 Task: Create in the project ZephyrTech and in the Backlog issue 'Upgrade the caching mechanism of a web application to improve response time and reduce server load' a child issue 'Automated infrastructure backup and recovery testing and reporting', and assign it to team member softage.3@softage.net.
Action: Mouse moved to (583, 324)
Screenshot: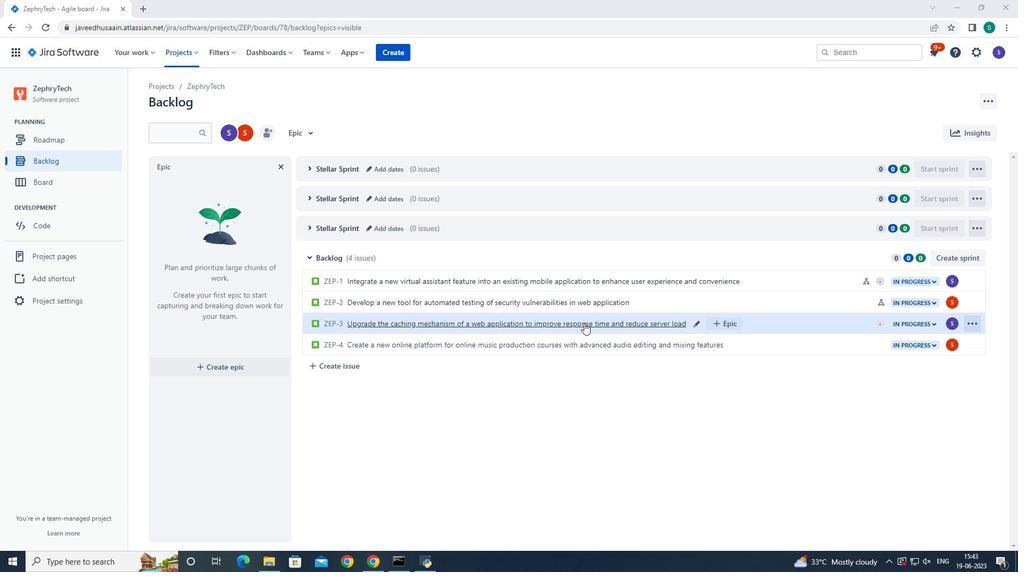 
Action: Mouse pressed left at (583, 324)
Screenshot: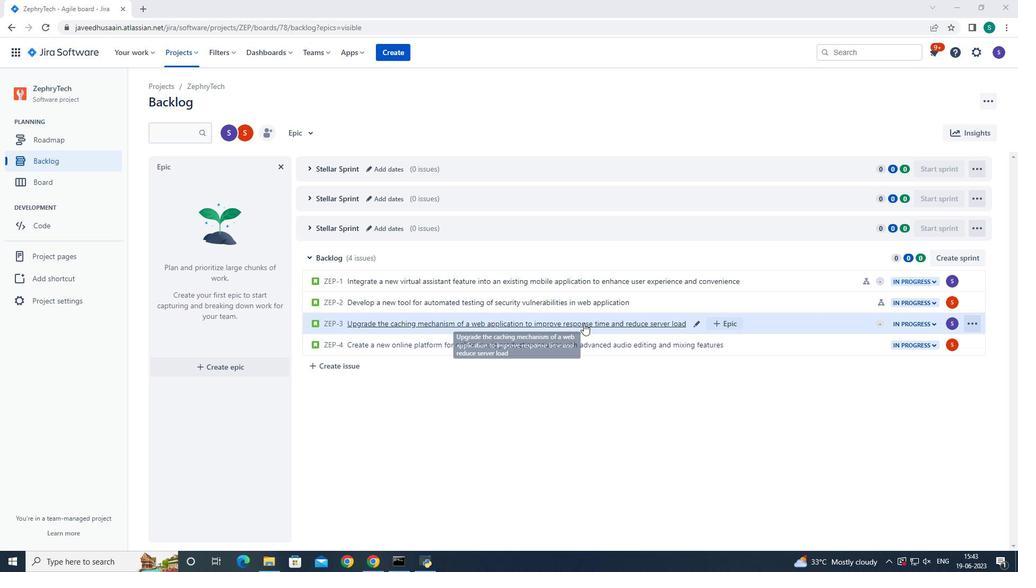 
Action: Mouse moved to (829, 259)
Screenshot: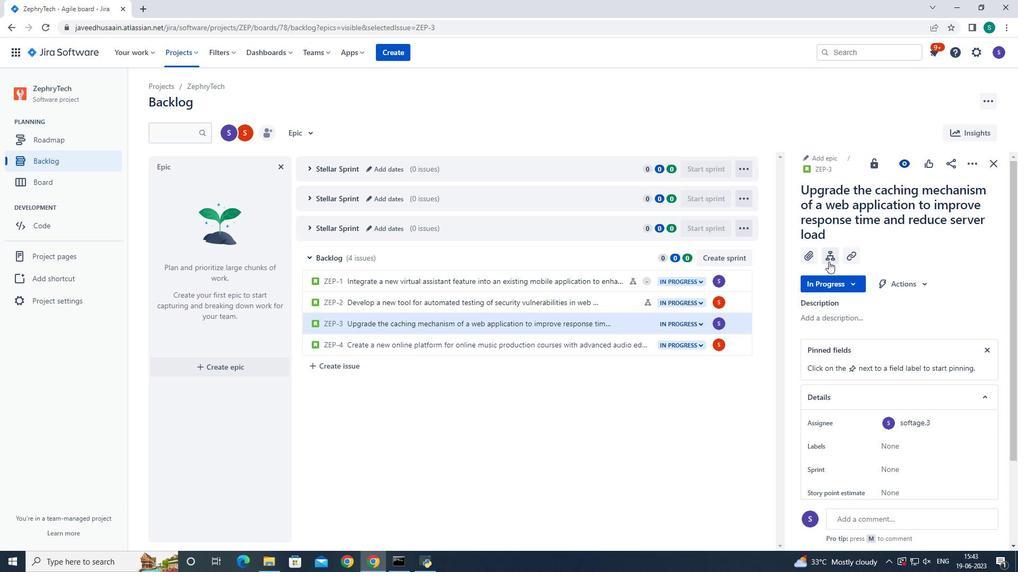 
Action: Mouse pressed left at (829, 259)
Screenshot: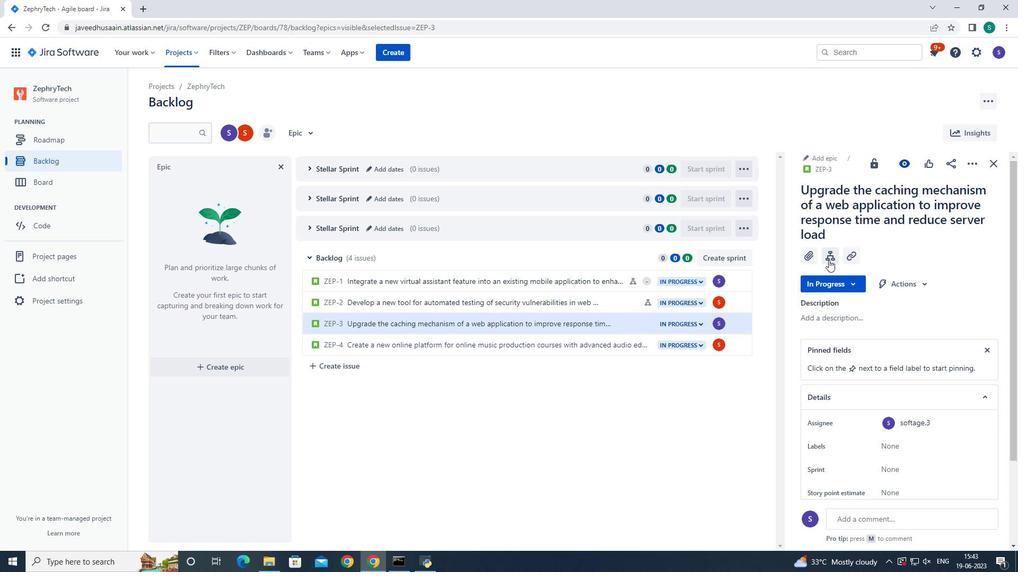 
Action: Mouse moved to (831, 342)
Screenshot: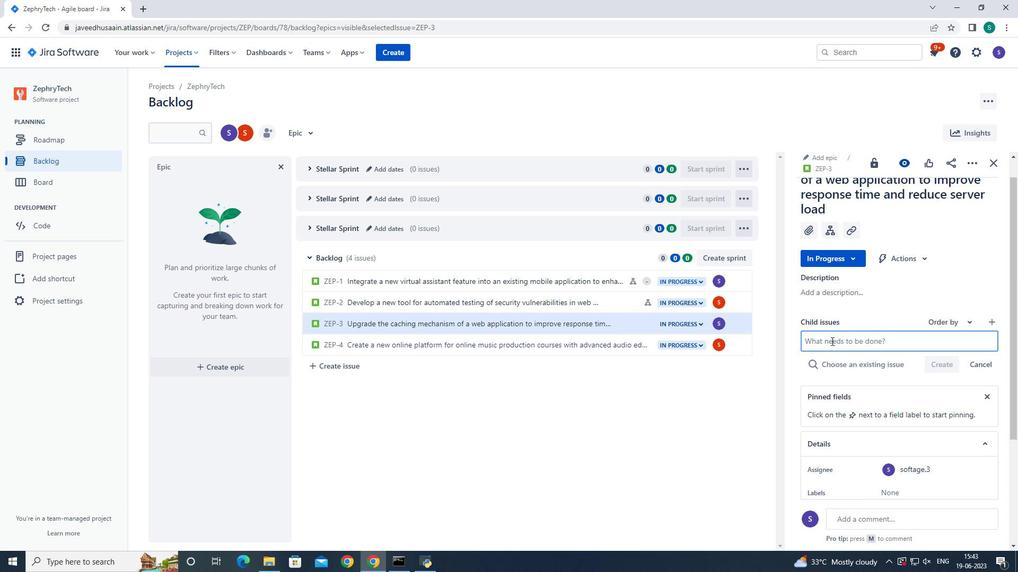 
Action: Mouse pressed left at (831, 342)
Screenshot: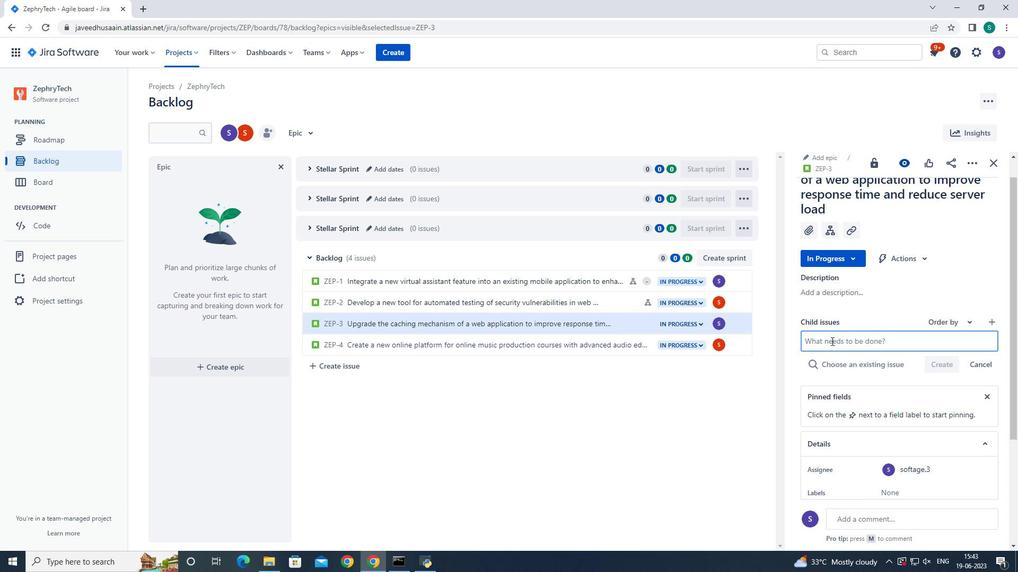 
Action: Key pressed <Key.shift>Automated<Key.space>infrastructure<Key.space>backup<Key.space>and<Key.space>recovery<Key.space>testing<Key.space>and<Key.space>reporting
Screenshot: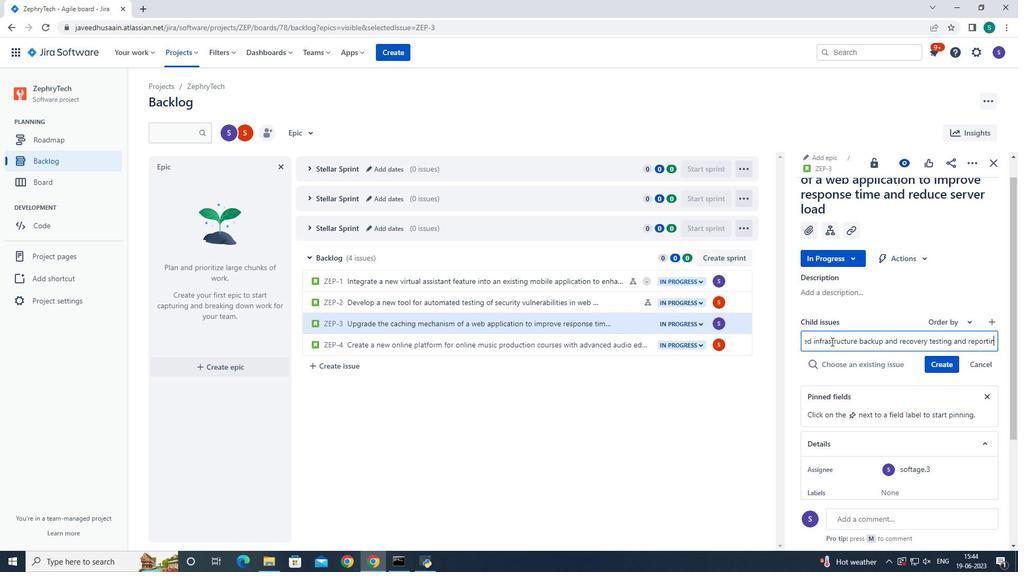 
Action: Mouse moved to (930, 363)
Screenshot: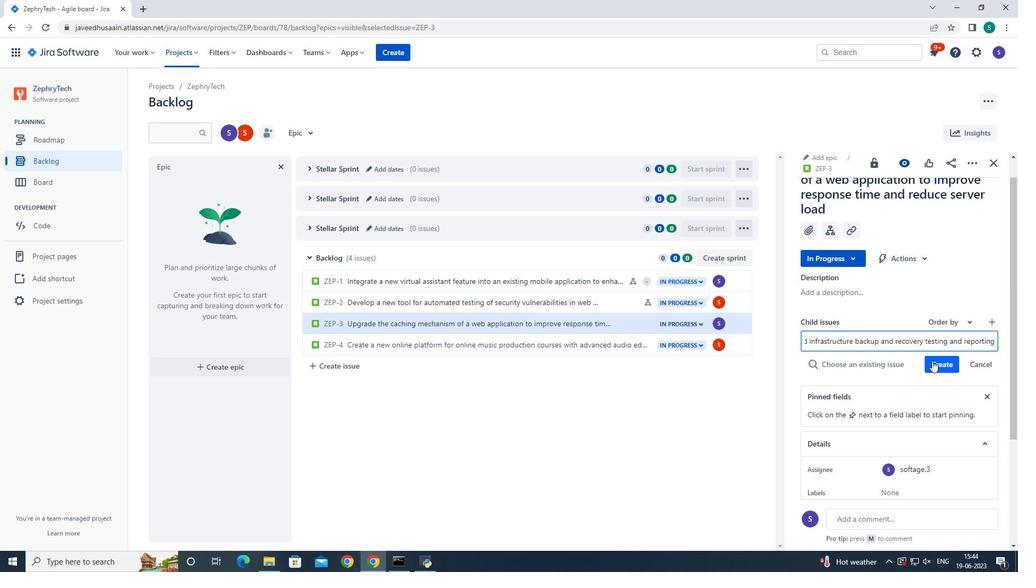 
Action: Mouse pressed left at (930, 363)
Screenshot: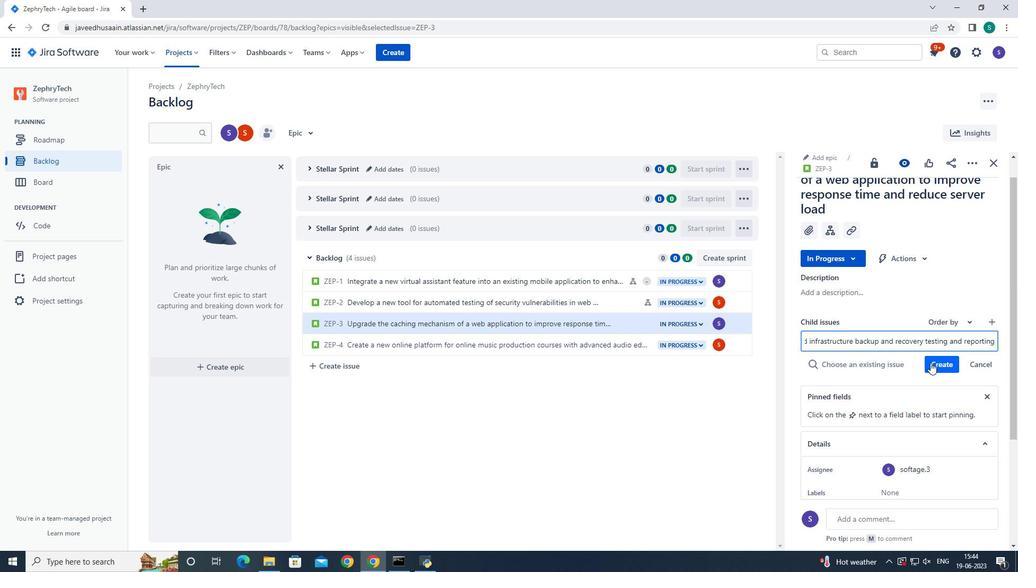 
Action: Mouse moved to (947, 344)
Screenshot: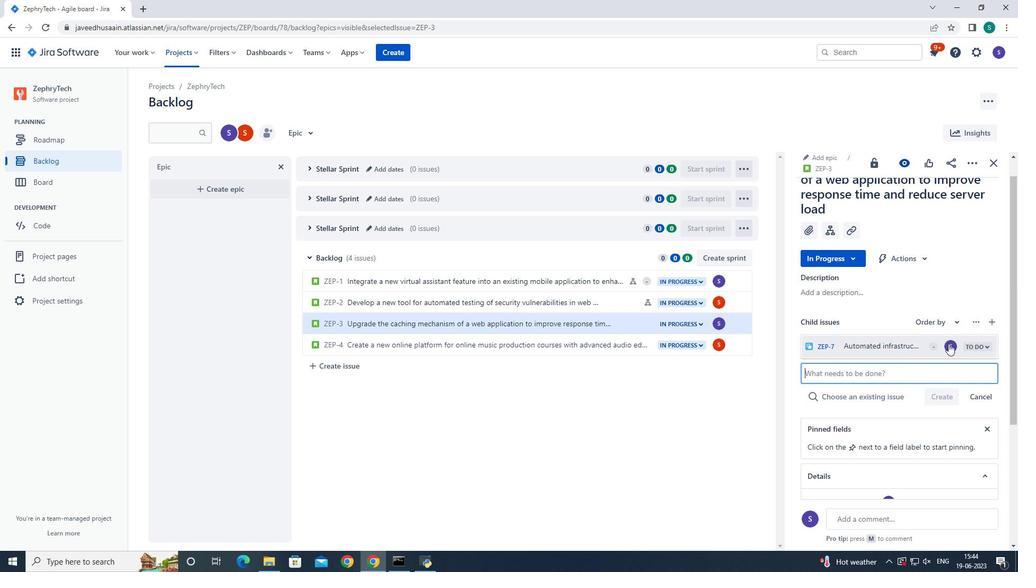 
Action: Mouse pressed left at (947, 344)
Screenshot: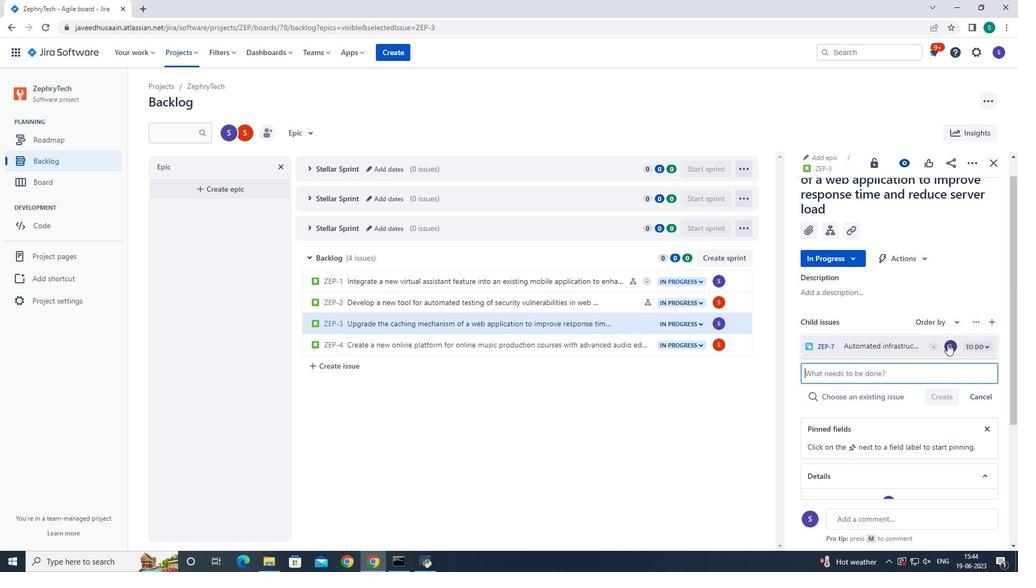 
Action: Mouse moved to (893, 280)
Screenshot: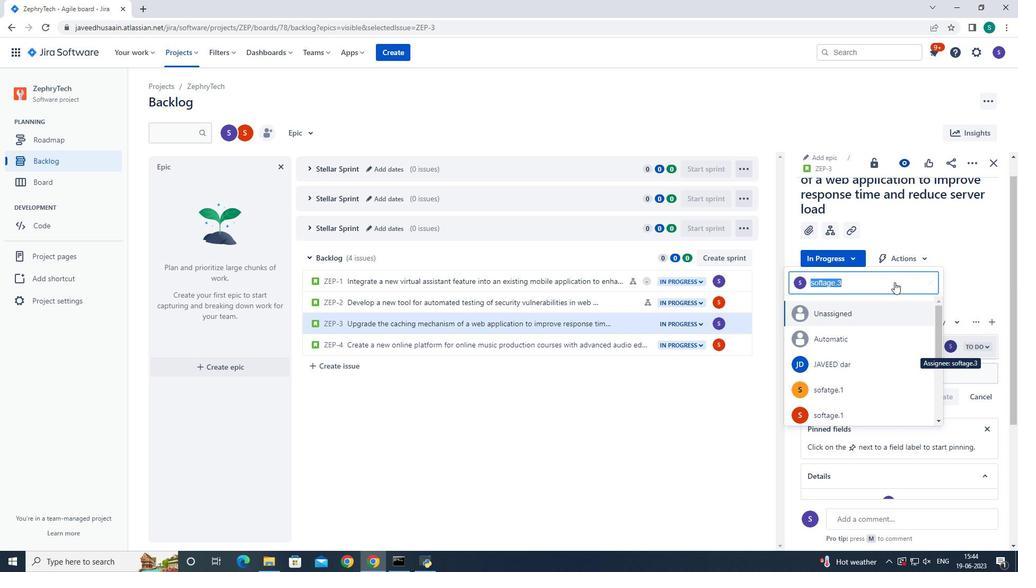 
Action: Key pressed <Key.backspace>softage.3<Key.shift>@softage.net
Screenshot: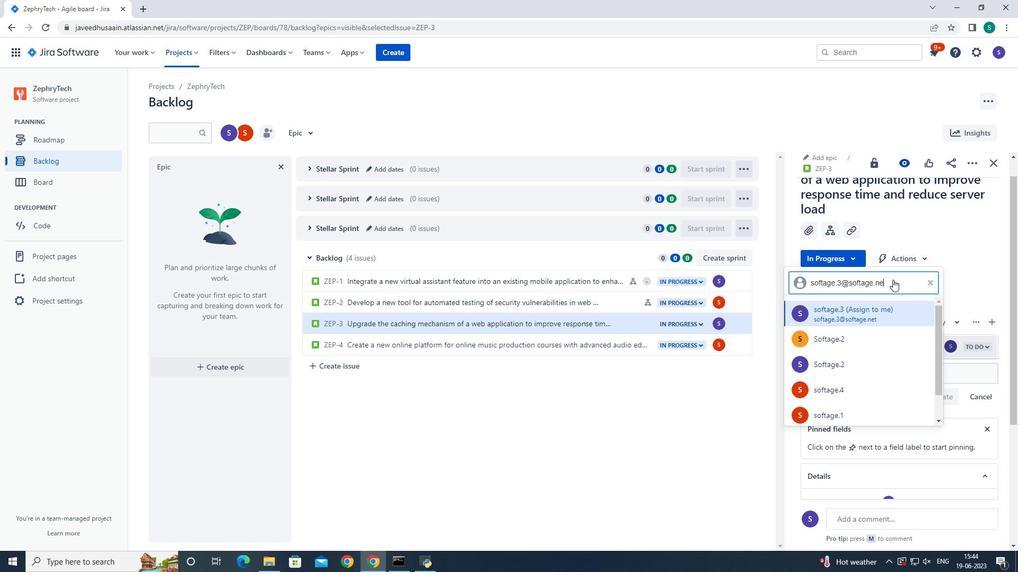 
Action: Mouse moved to (851, 345)
Screenshot: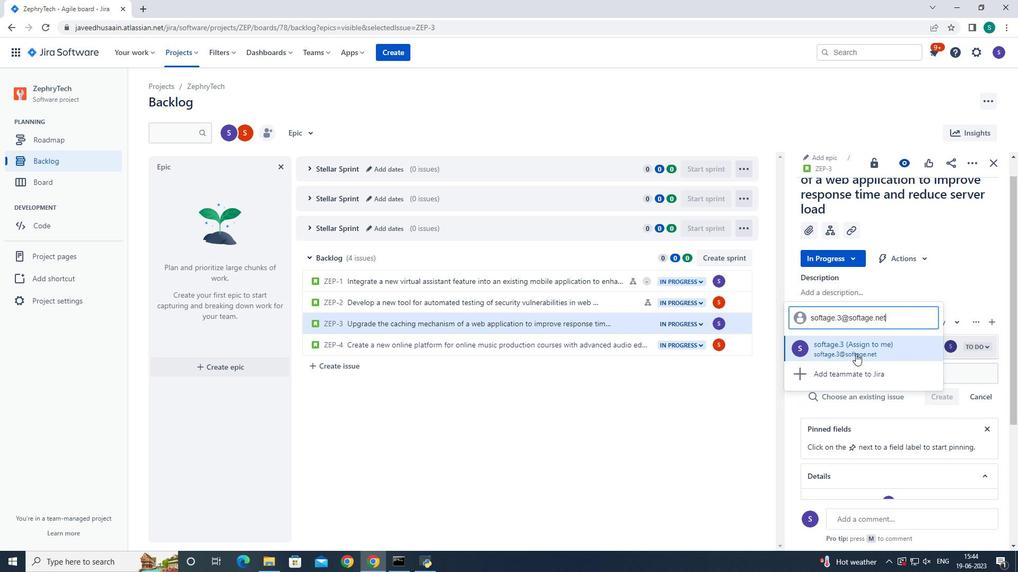 
Action: Mouse pressed left at (851, 345)
Screenshot: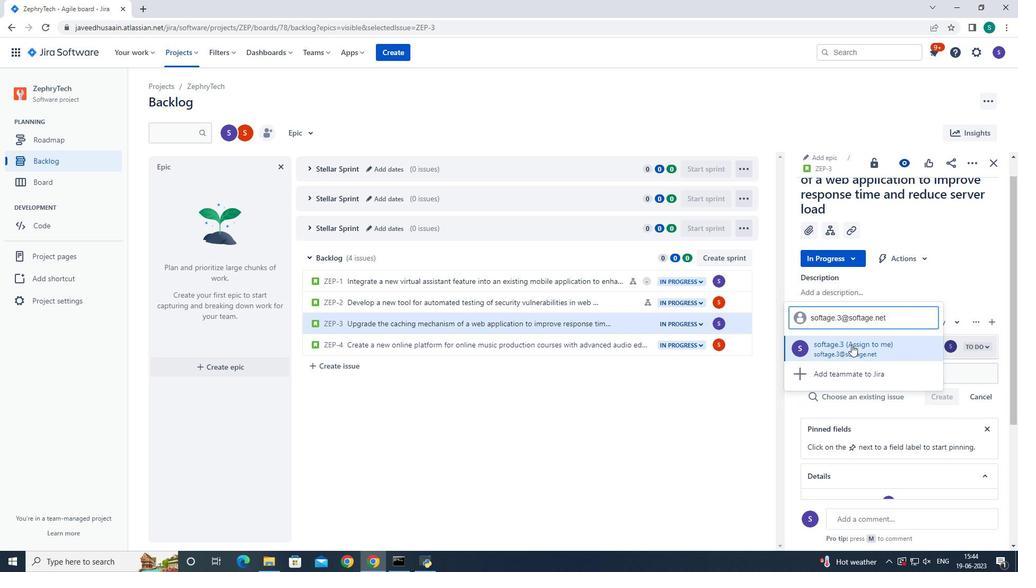 
Action: Mouse moved to (890, 382)
Screenshot: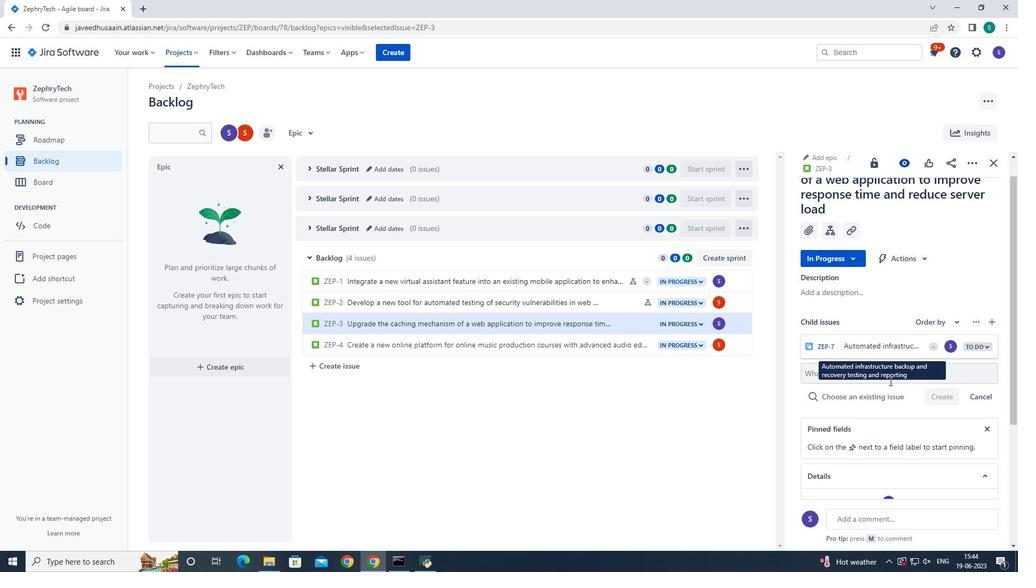 
